 Task: Create a new sandbox org that is used to test changes
Action: Mouse moved to (263, 265)
Screenshot: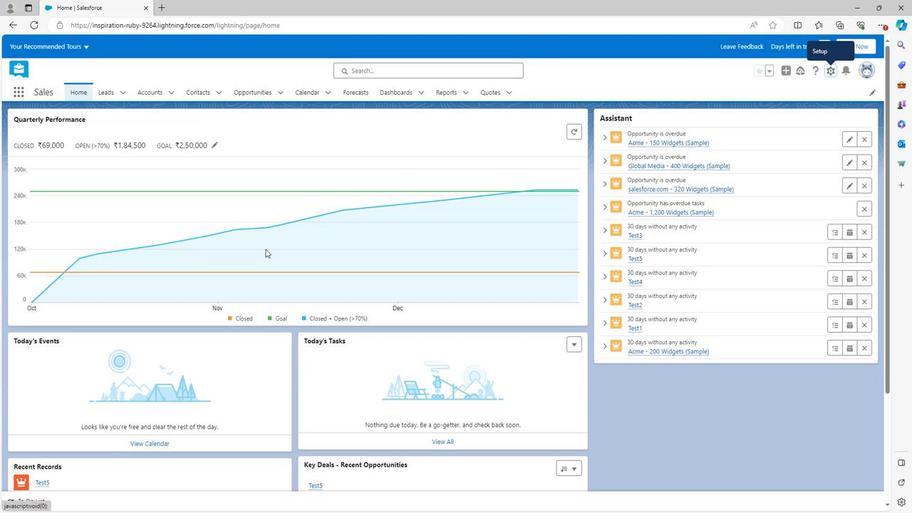 
Action: Mouse scrolled (263, 265) with delta (0, 0)
Screenshot: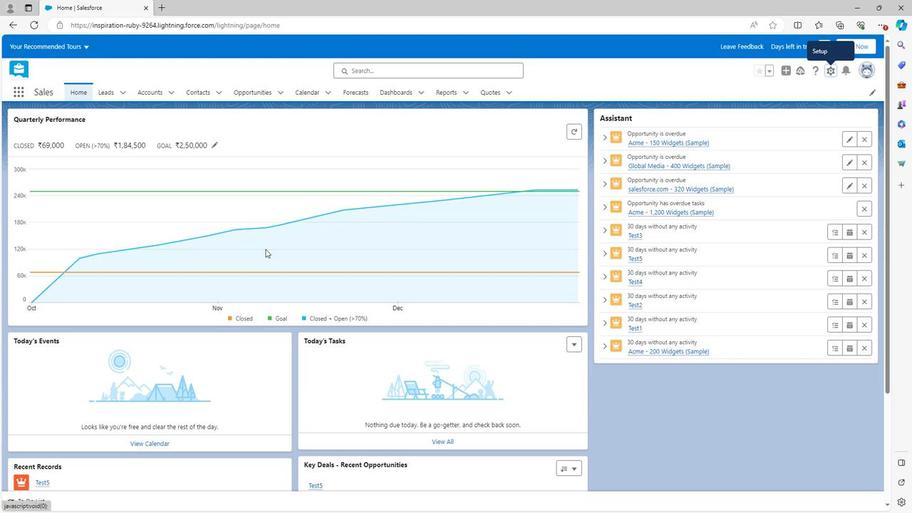 
Action: Mouse scrolled (263, 265) with delta (0, 0)
Screenshot: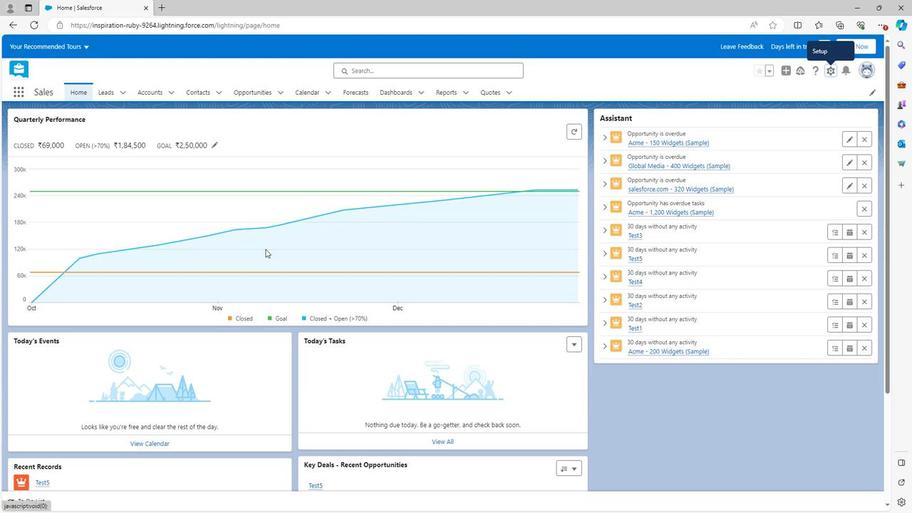 
Action: Mouse scrolled (263, 265) with delta (0, 0)
Screenshot: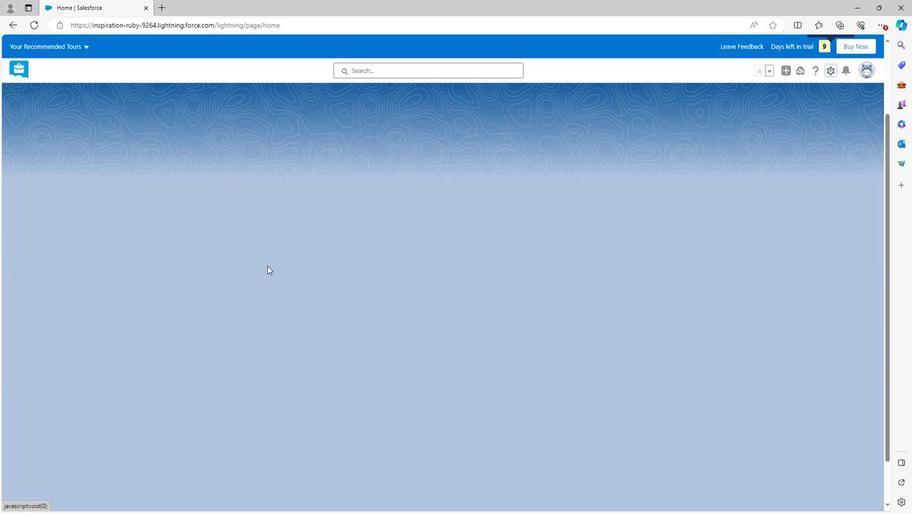 
Action: Mouse moved to (263, 265)
Screenshot: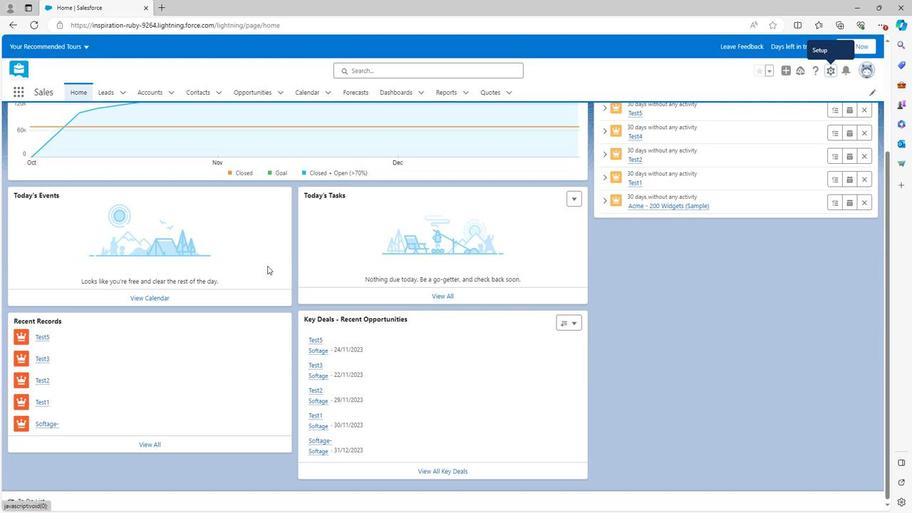 
Action: Mouse scrolled (263, 266) with delta (0, 0)
Screenshot: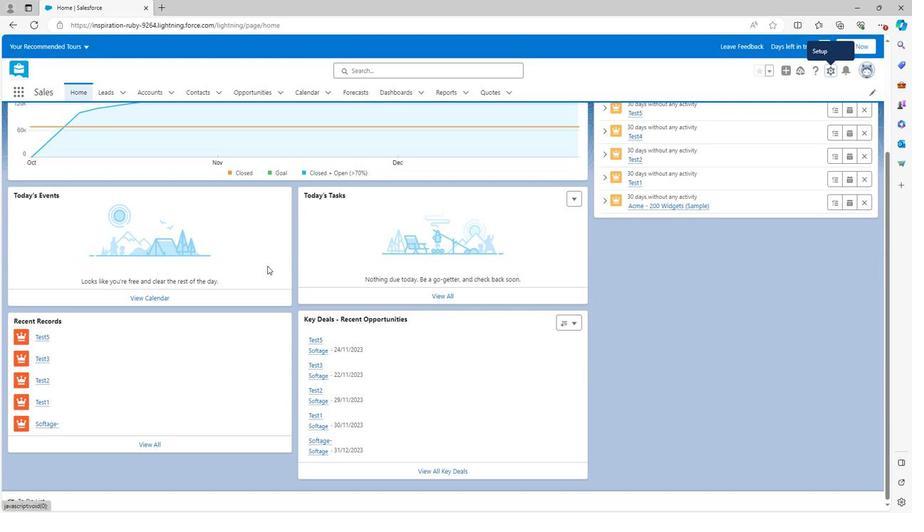 
Action: Mouse scrolled (263, 266) with delta (0, 0)
Screenshot: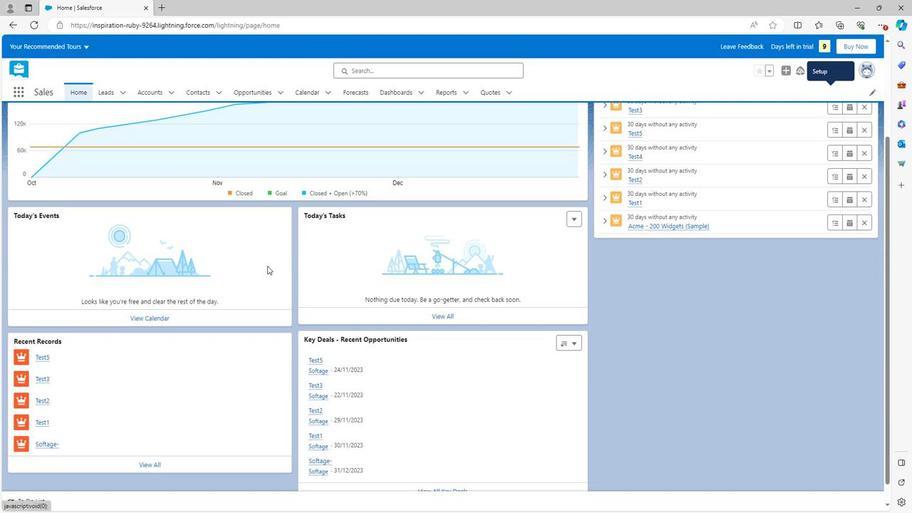 
Action: Mouse scrolled (263, 266) with delta (0, 0)
Screenshot: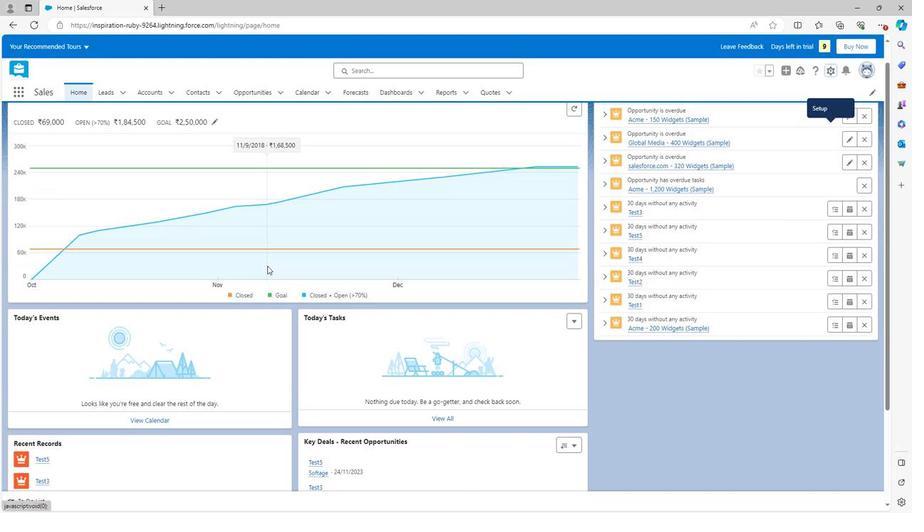 
Action: Mouse moved to (827, 72)
Screenshot: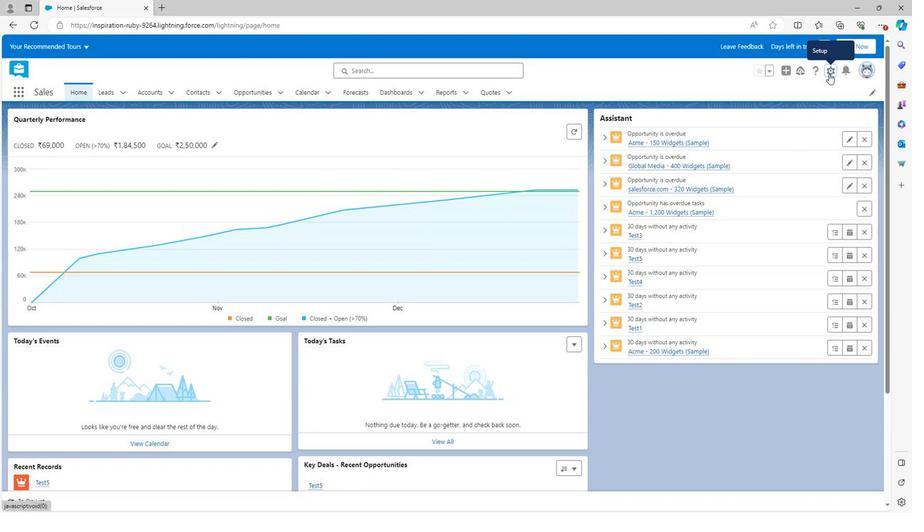 
Action: Mouse pressed left at (827, 72)
Screenshot: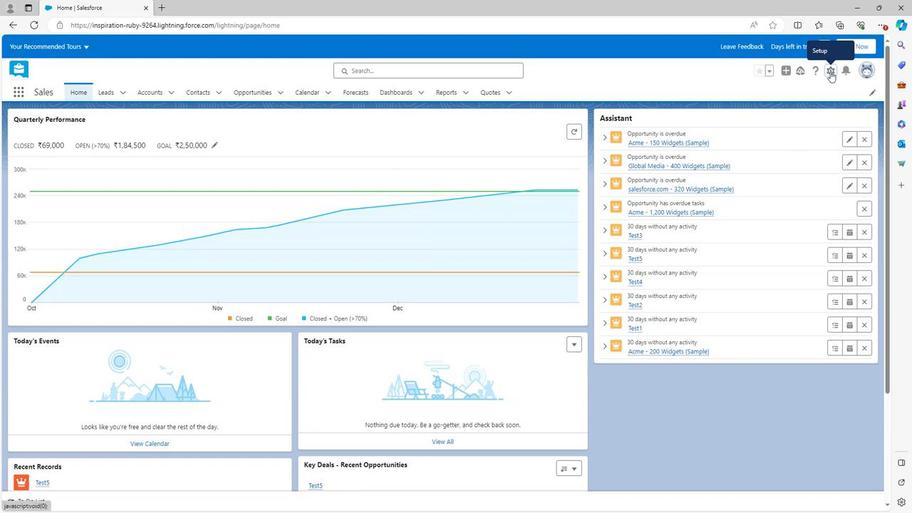 
Action: Mouse moved to (804, 98)
Screenshot: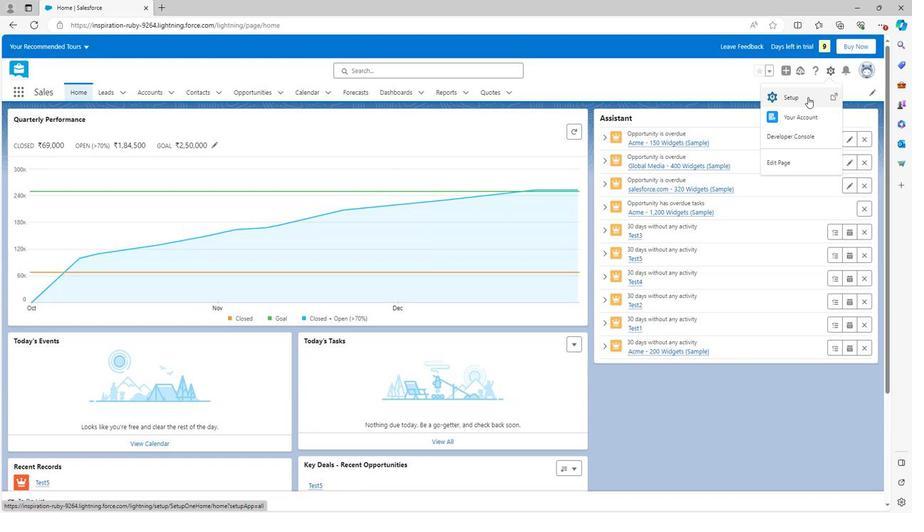 
Action: Mouse pressed left at (804, 98)
Screenshot: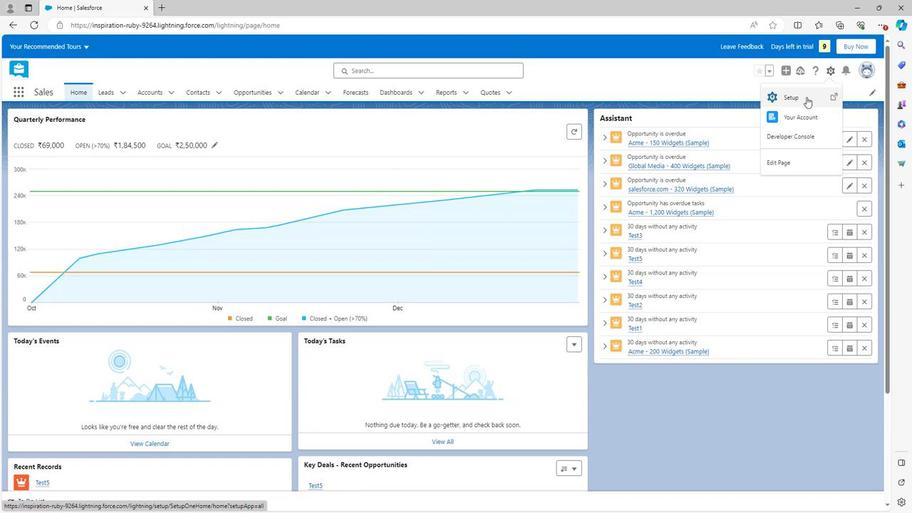 
Action: Mouse moved to (17, 417)
Screenshot: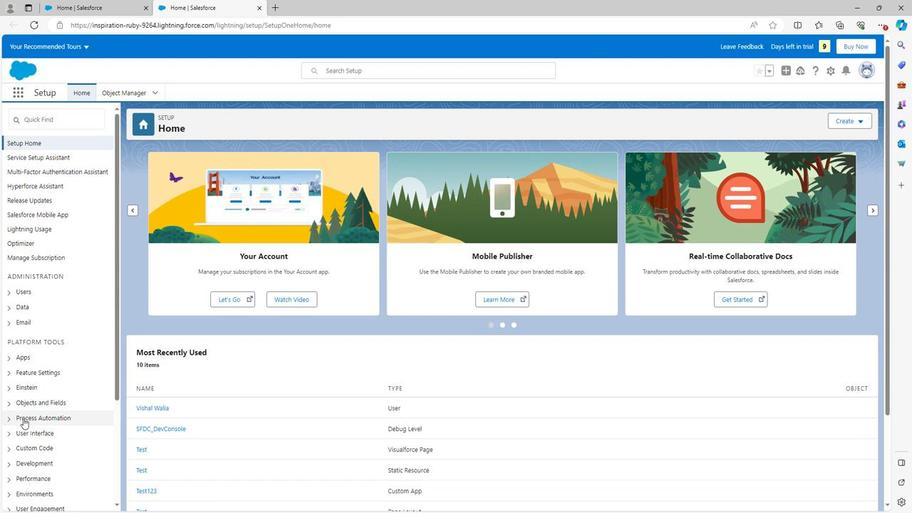 
Action: Mouse scrolled (17, 416) with delta (0, 0)
Screenshot: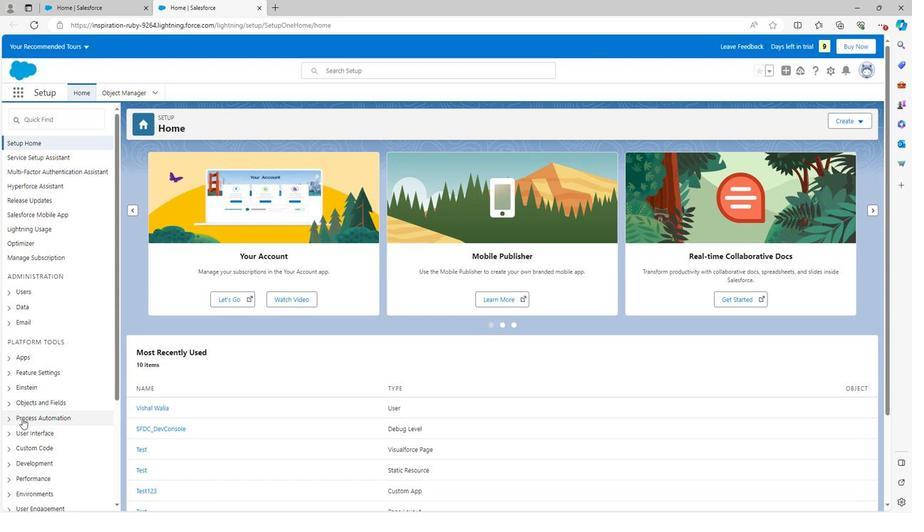 
Action: Mouse moved to (17, 417)
Screenshot: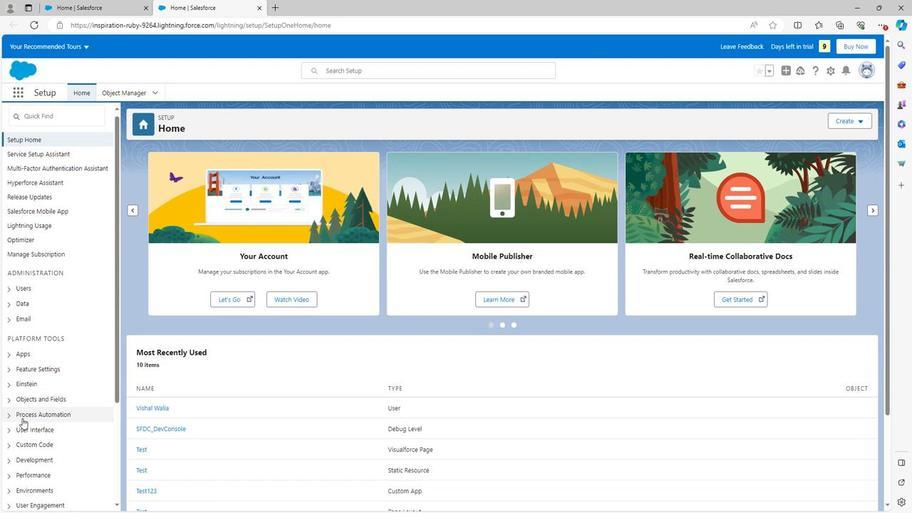 
Action: Mouse scrolled (17, 416) with delta (0, 0)
Screenshot: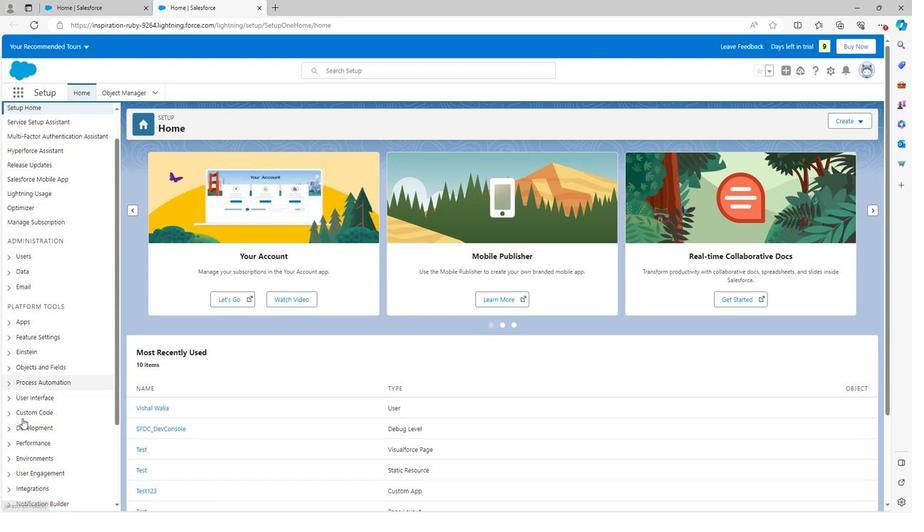 
Action: Mouse scrolled (17, 416) with delta (0, 0)
Screenshot: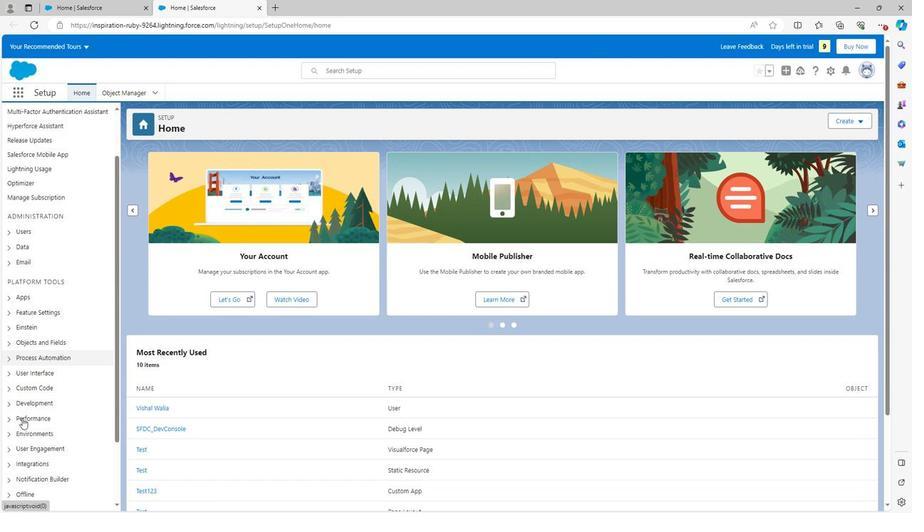 
Action: Mouse moved to (4, 350)
Screenshot: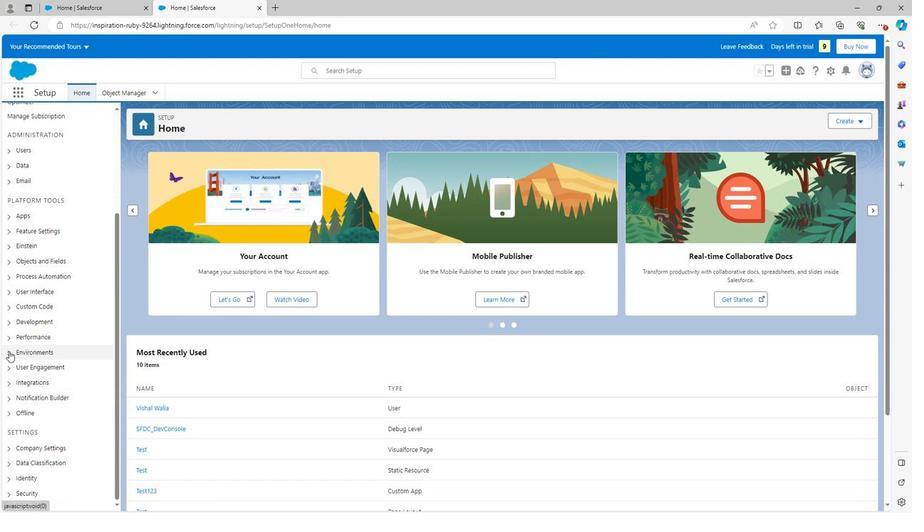 
Action: Mouse pressed left at (4, 350)
Screenshot: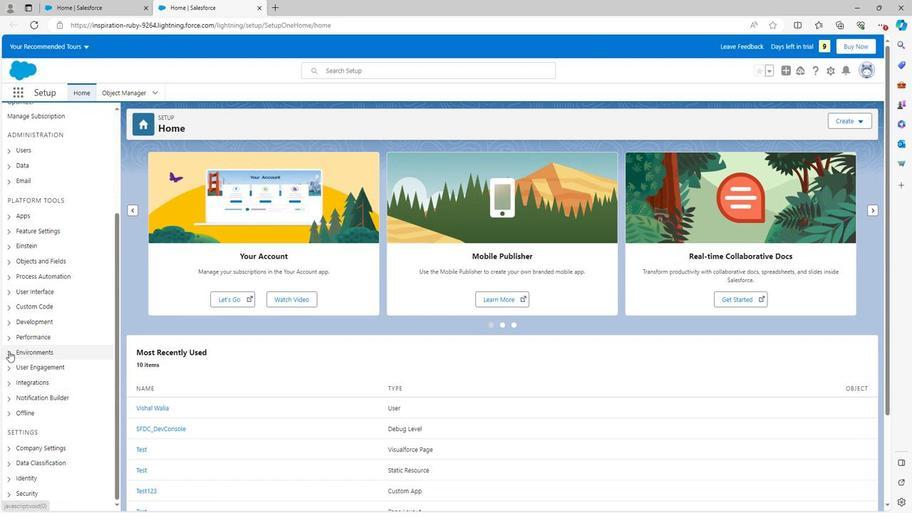 
Action: Mouse scrolled (4, 350) with delta (0, 0)
Screenshot: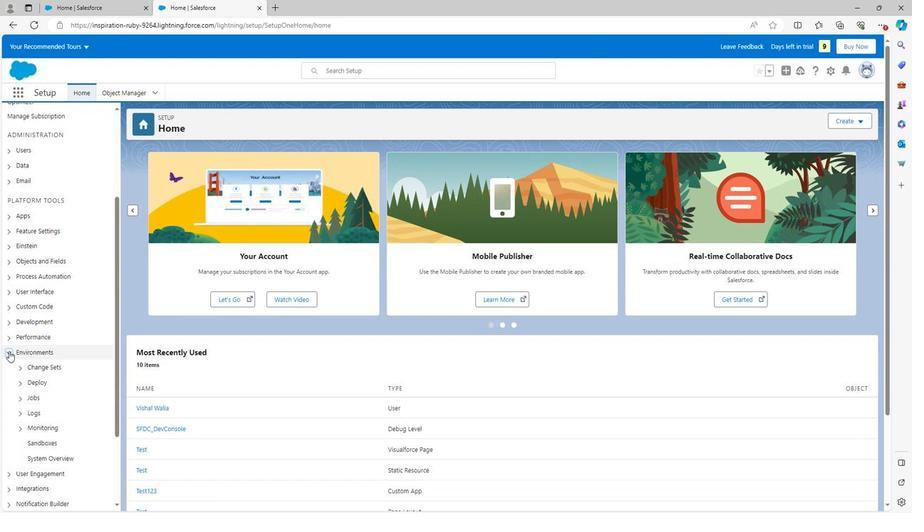 
Action: Mouse scrolled (4, 350) with delta (0, 0)
Screenshot: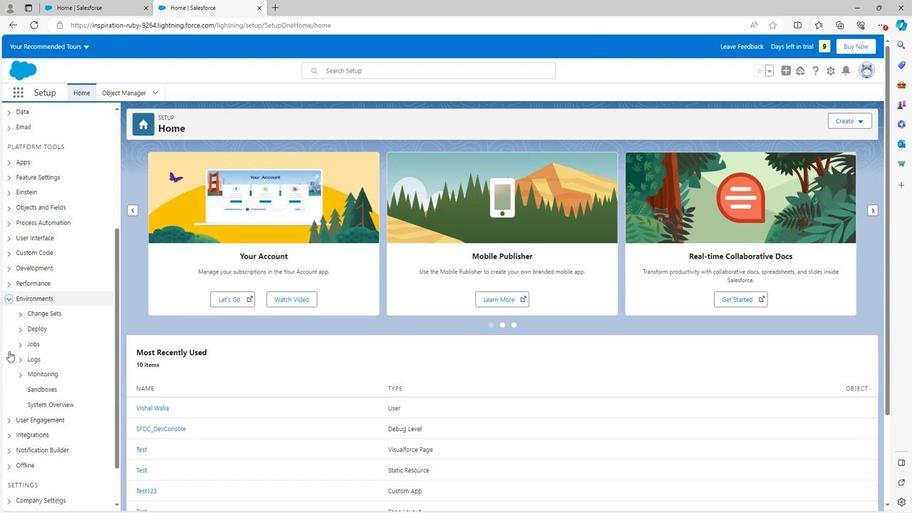 
Action: Mouse moved to (34, 335)
Screenshot: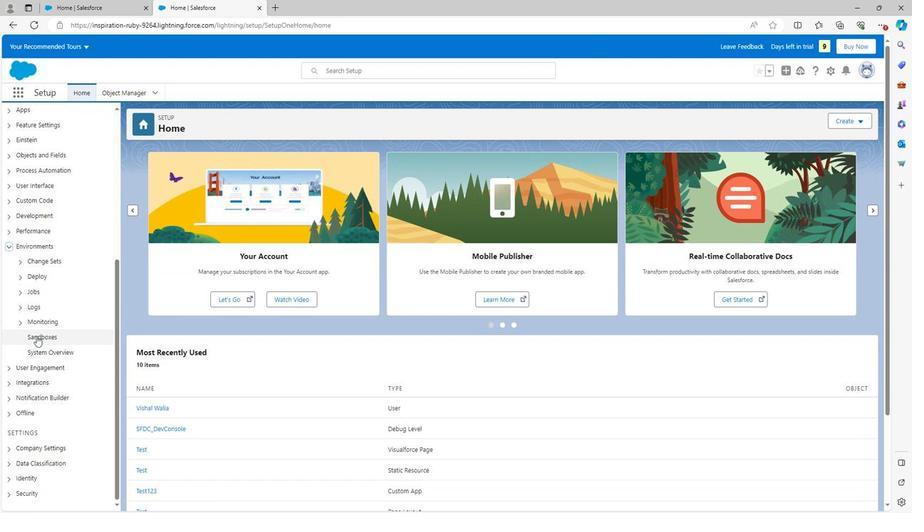 
Action: Mouse pressed left at (34, 335)
Screenshot: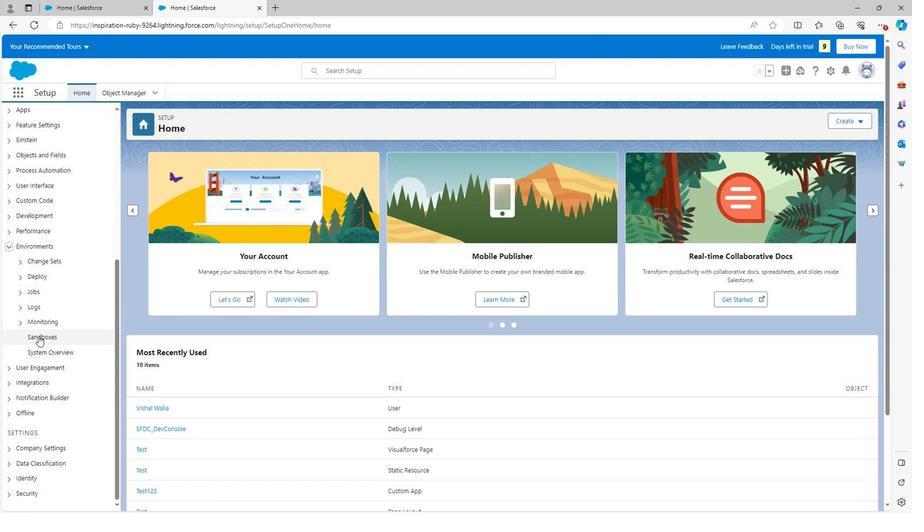 
Action: Mouse moved to (390, 285)
Screenshot: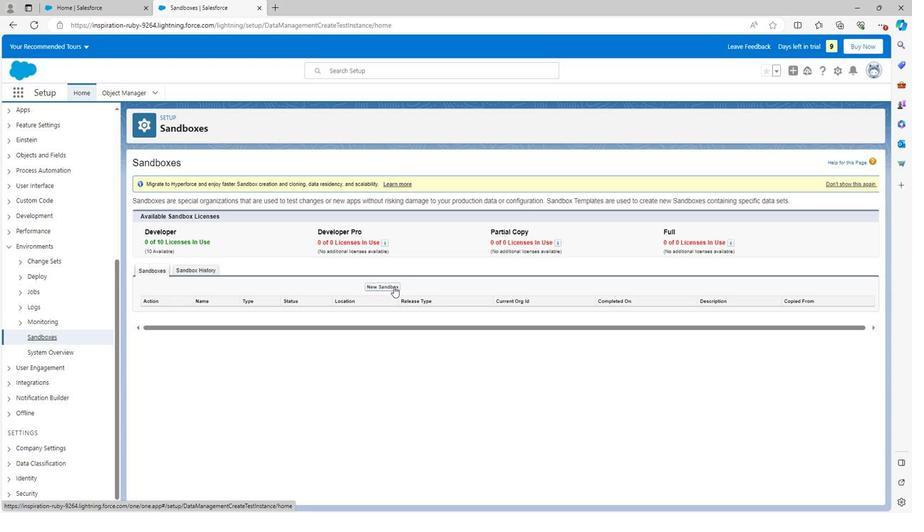 
Action: Mouse pressed left at (390, 285)
Screenshot: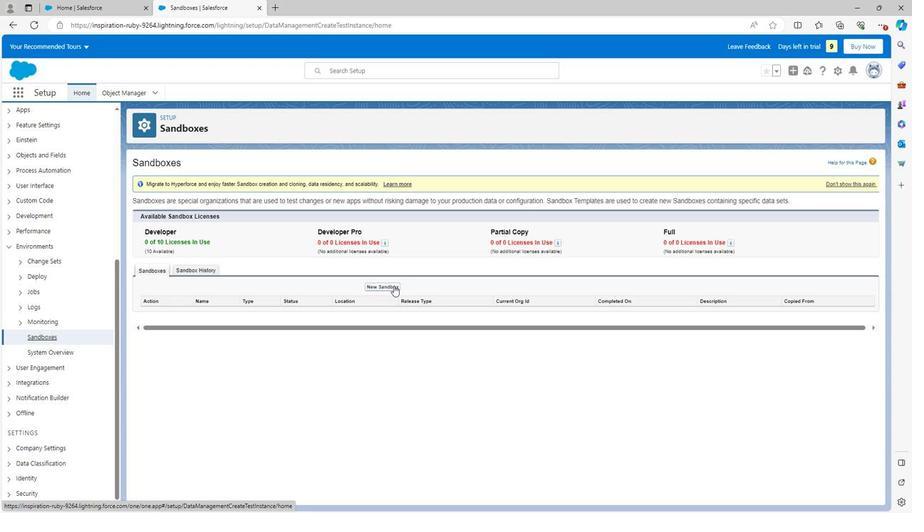
Action: Mouse moved to (317, 205)
Screenshot: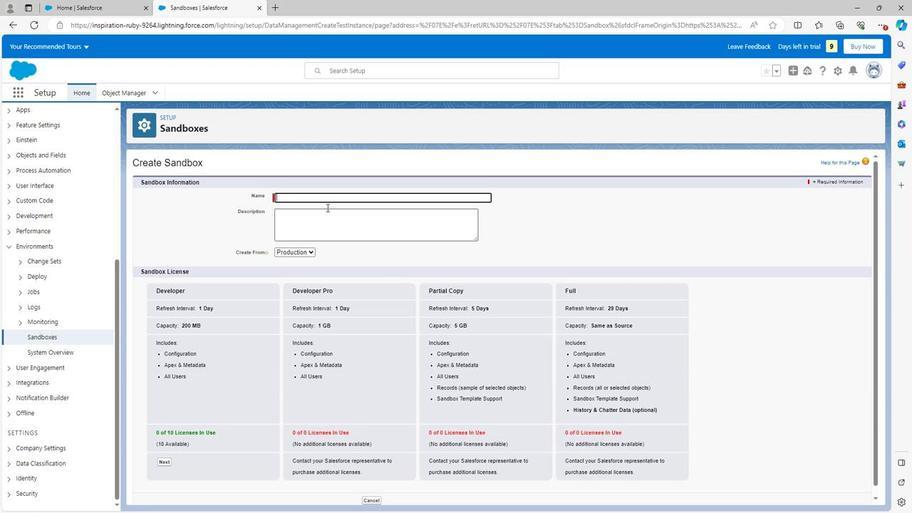 
Action: Key pressed <Key.shift>
Screenshot: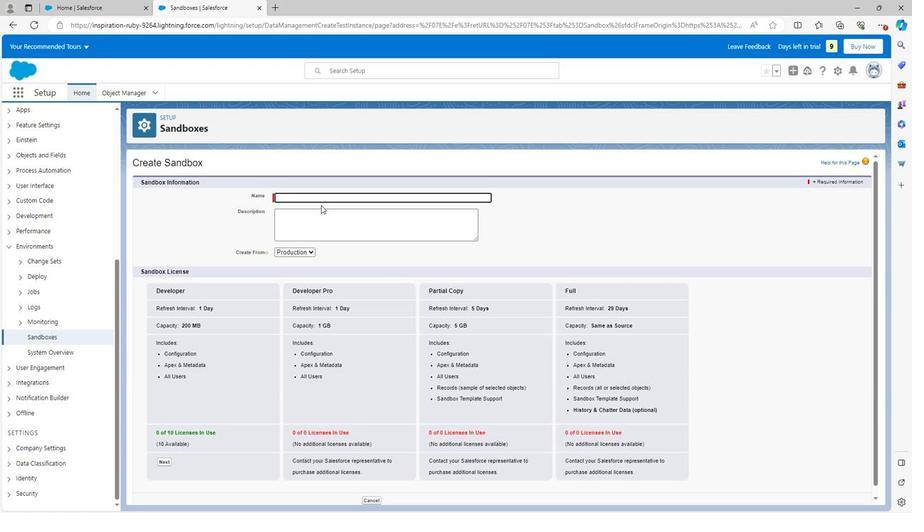 
Action: Mouse moved to (312, 211)
Screenshot: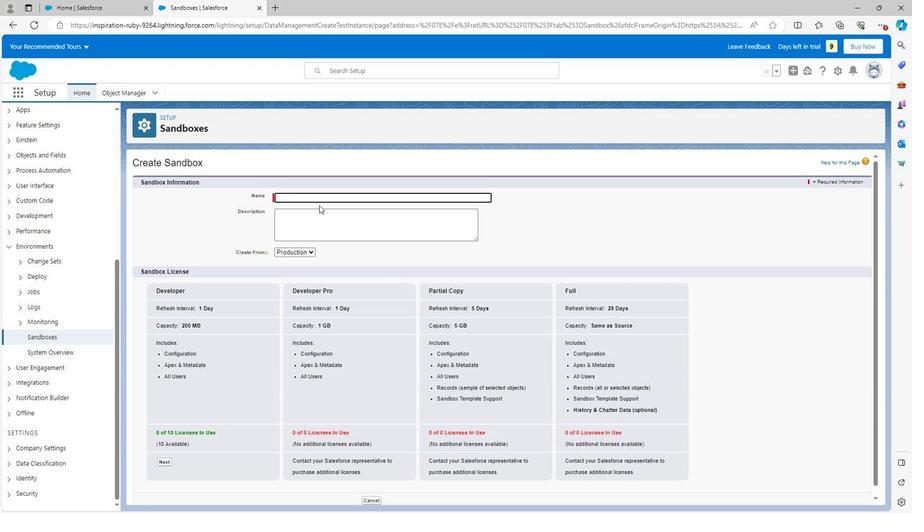 
Action: Key pressed Test
Screenshot: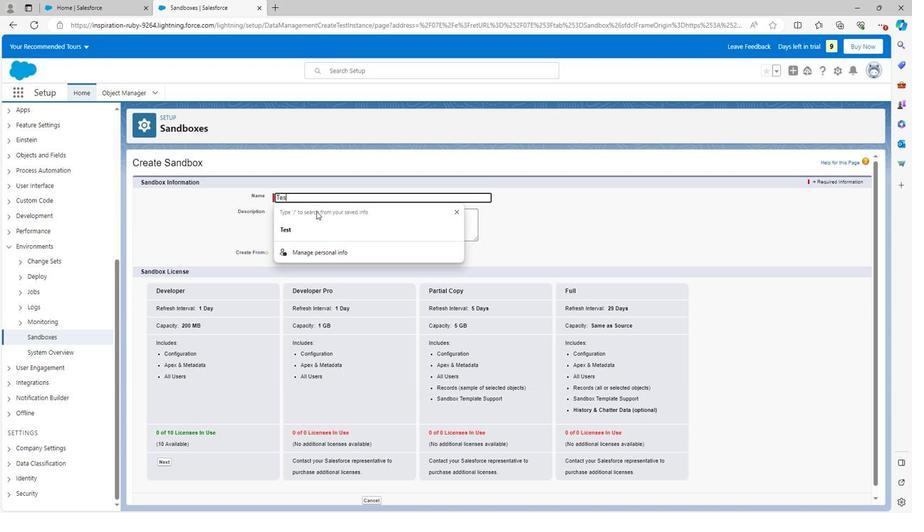 
Action: Mouse moved to (510, 229)
Screenshot: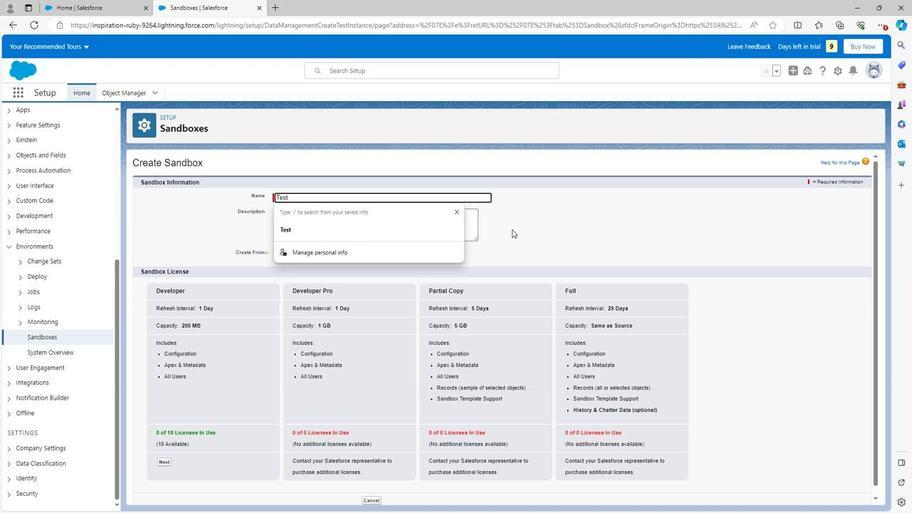
Action: Mouse pressed left at (510, 229)
Screenshot: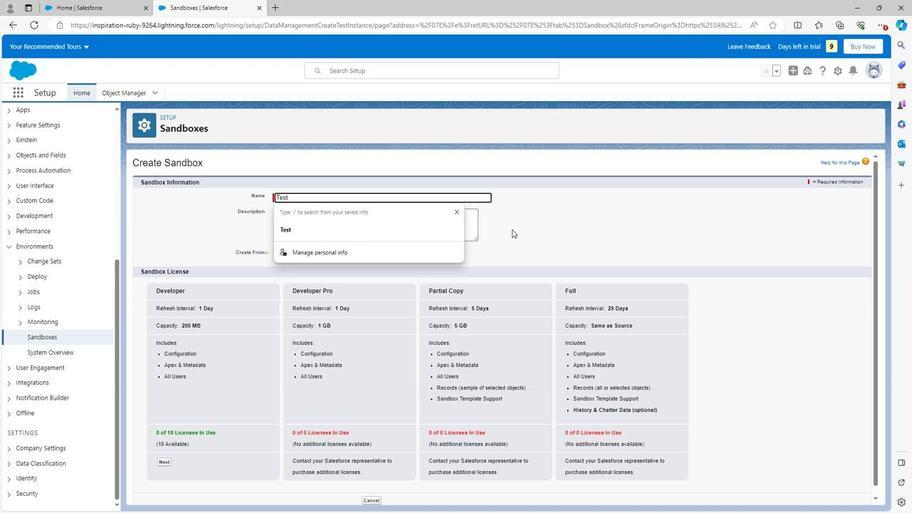 
Action: Mouse moved to (299, 307)
Screenshot: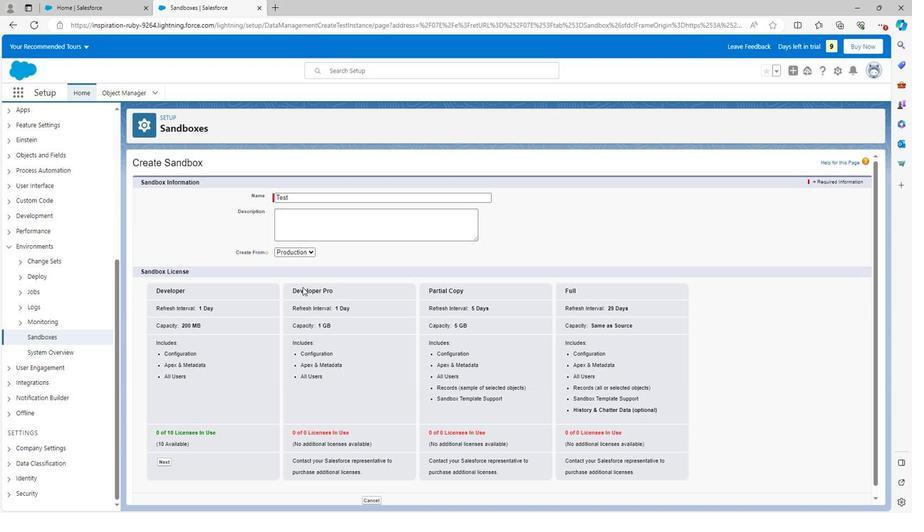 
Action: Mouse scrolled (299, 307) with delta (0, 0)
Screenshot: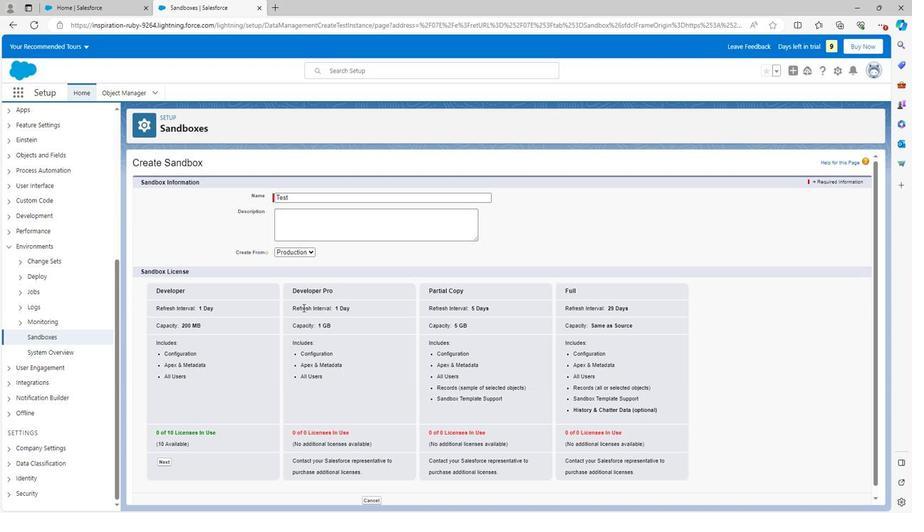 
Action: Mouse scrolled (299, 307) with delta (0, 0)
Screenshot: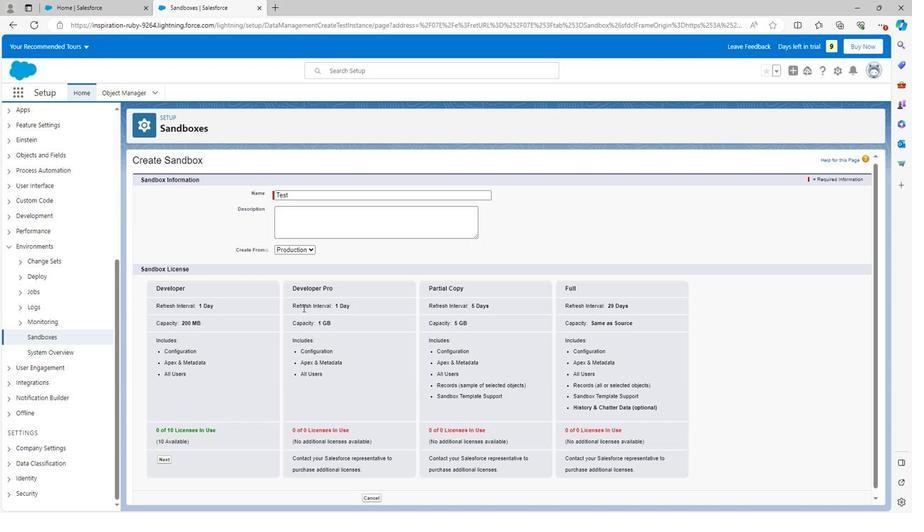 
Action: Mouse scrolled (299, 307) with delta (0, 0)
Screenshot: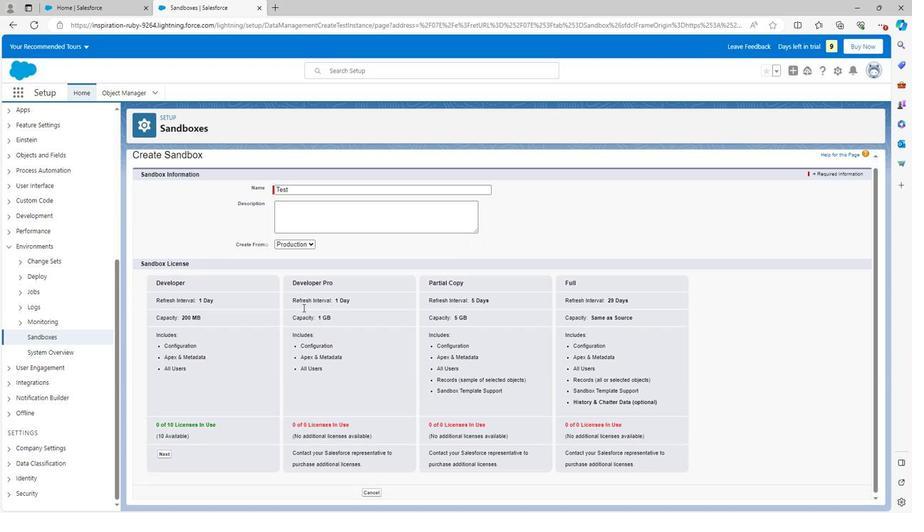 
Action: Mouse scrolled (299, 307) with delta (0, 0)
Screenshot: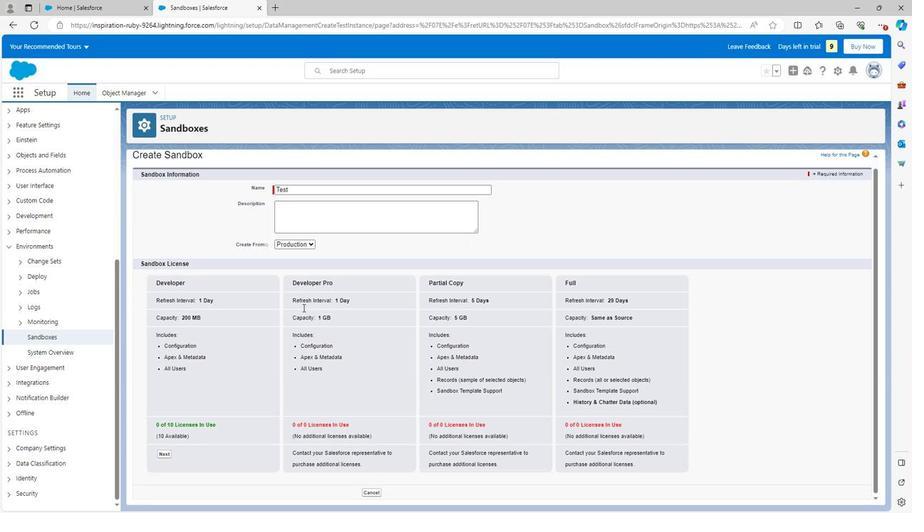 
Action: Mouse moved to (362, 491)
Screenshot: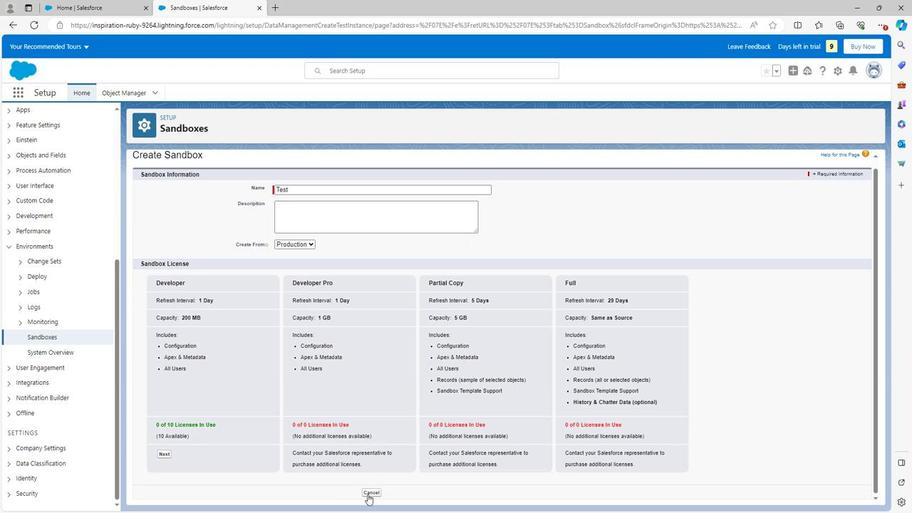 
Action: Mouse pressed left at (362, 491)
Screenshot: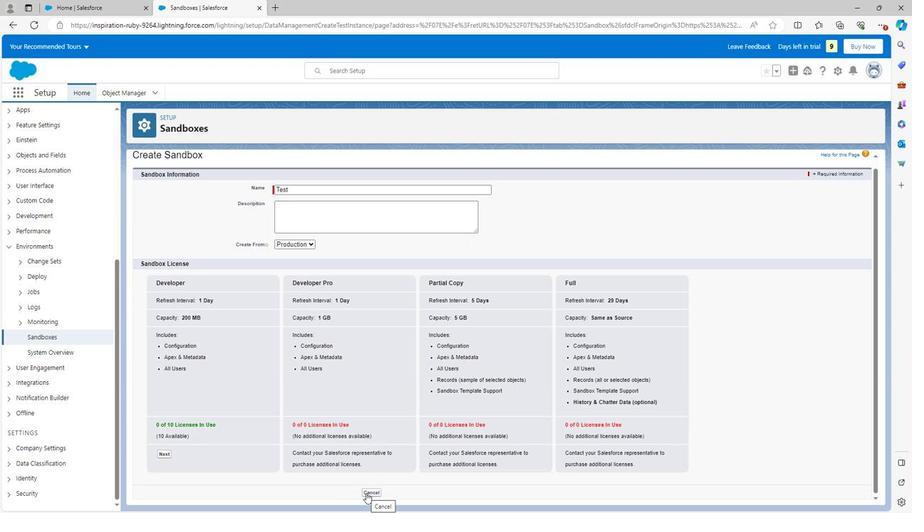 
Action: Mouse moved to (449, 423)
Screenshot: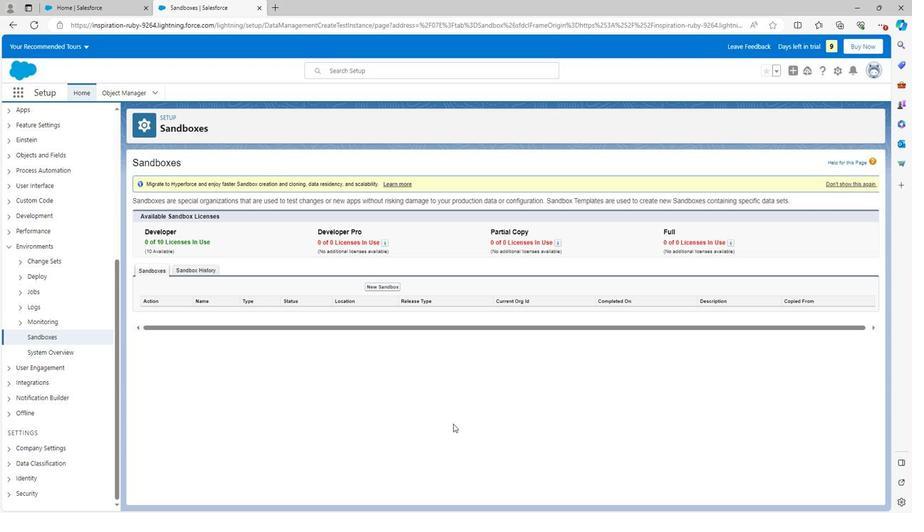 
Action: Mouse scrolled (449, 423) with delta (0, 0)
Screenshot: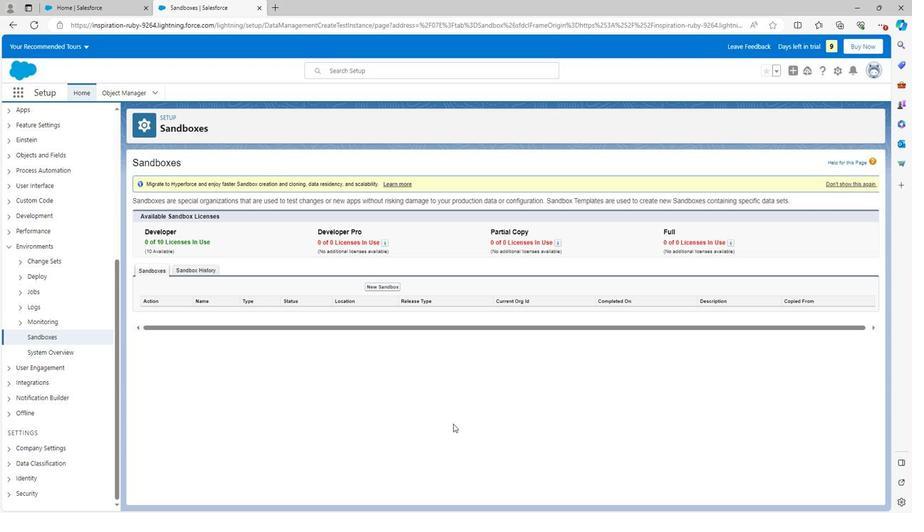 
Action: Mouse moved to (449, 423)
Screenshot: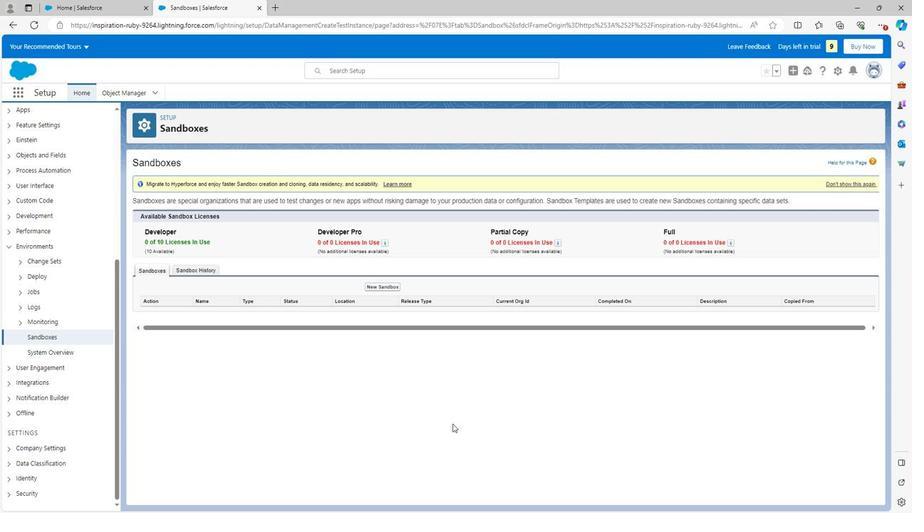 
Action: Mouse scrolled (449, 423) with delta (0, 0)
Screenshot: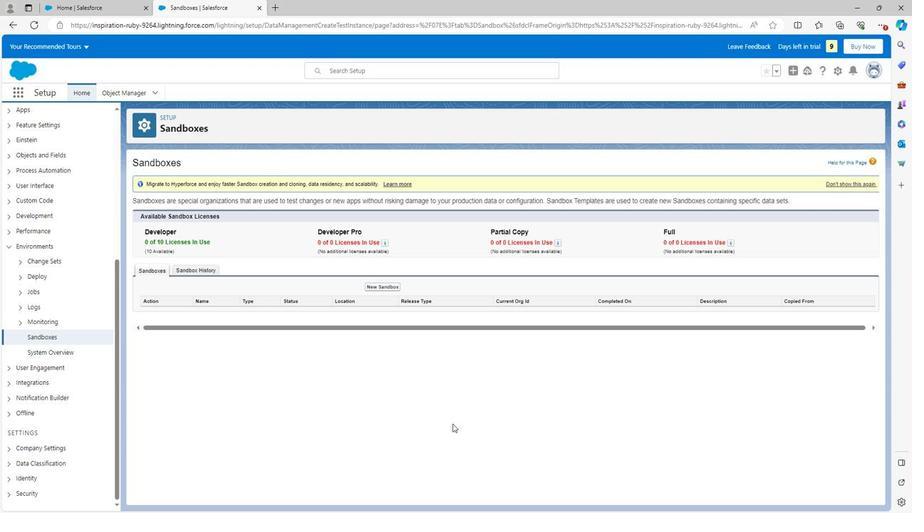 
Action: Mouse moved to (449, 423)
Screenshot: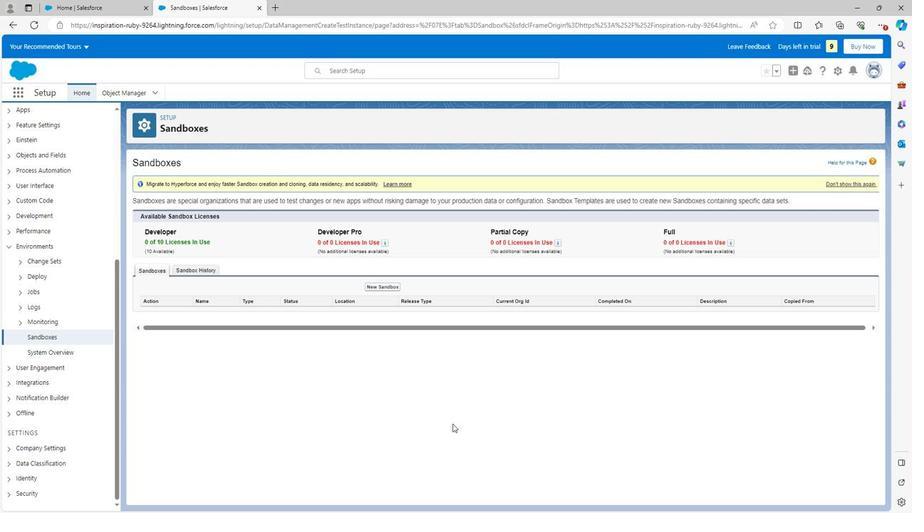 
Action: Mouse scrolled (449, 423) with delta (0, 0)
Screenshot: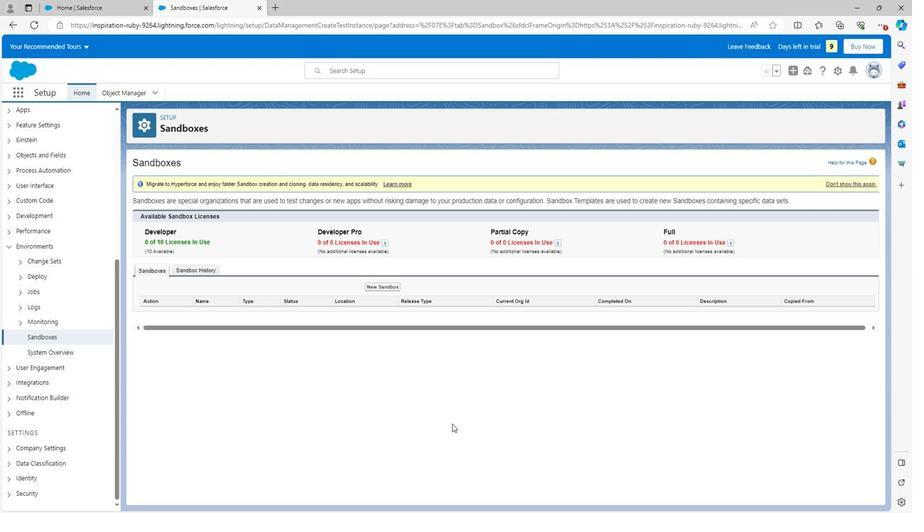 
Action: Mouse moved to (448, 422)
Screenshot: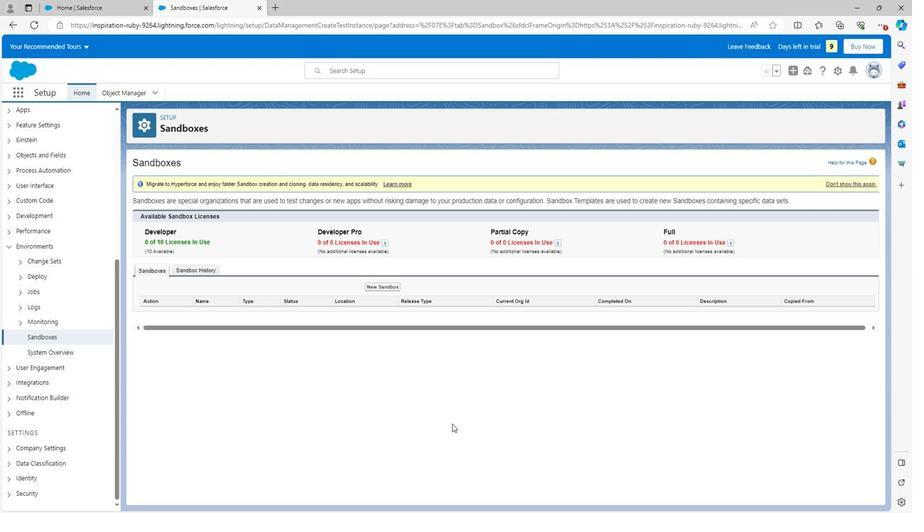 
